 Task: Create a task  Implement a feature for users to share their location and find nearby friends , assign it to team member softage.6@softage.net in the project WonderTech and update the status of the task to  At Risk , set the priority of the task to Medium.
Action: Mouse moved to (23, 61)
Screenshot: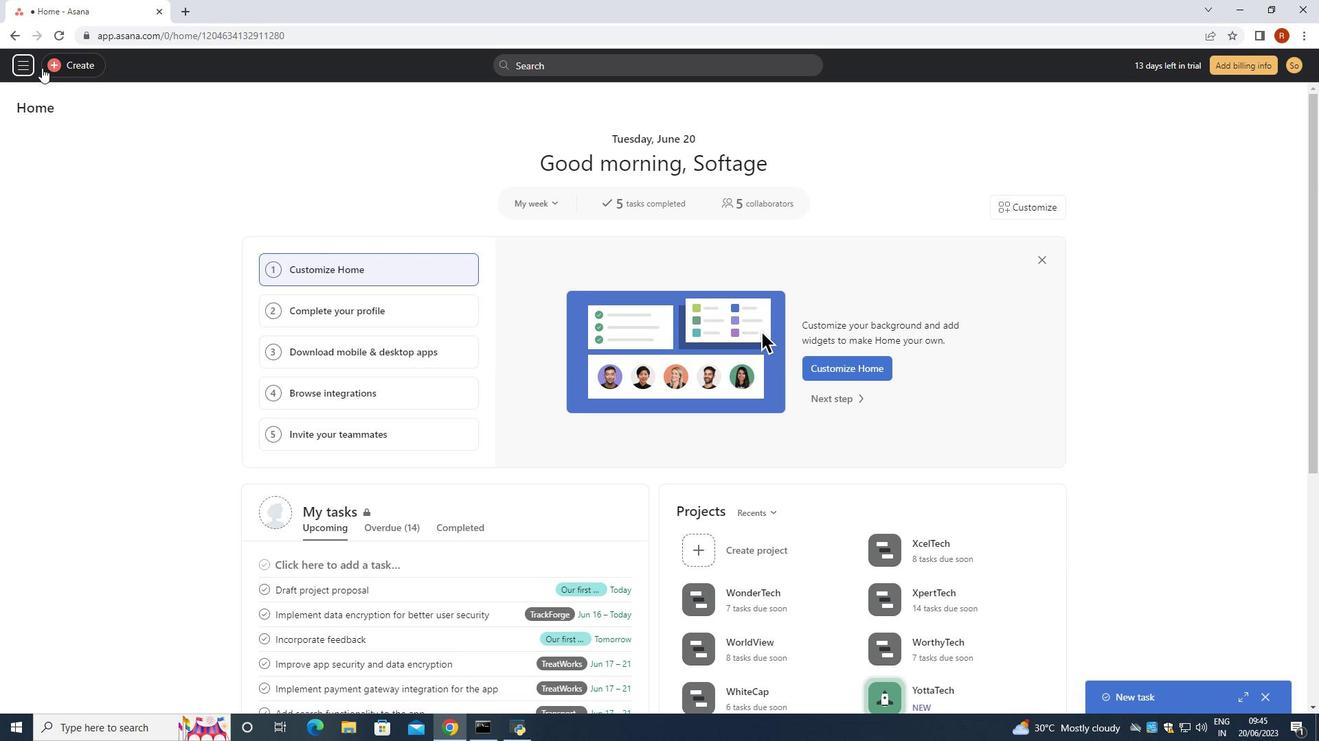 
Action: Mouse pressed left at (23, 61)
Screenshot: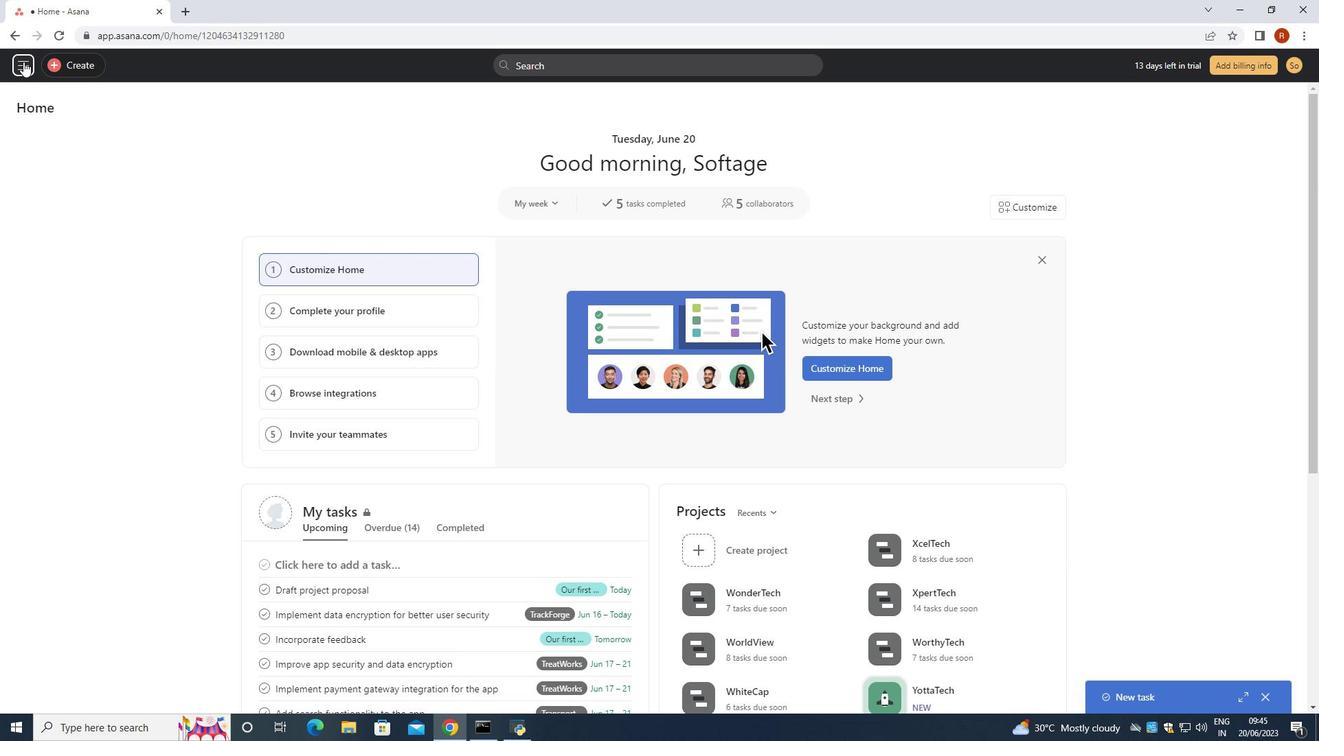 
Action: Mouse moved to (61, 480)
Screenshot: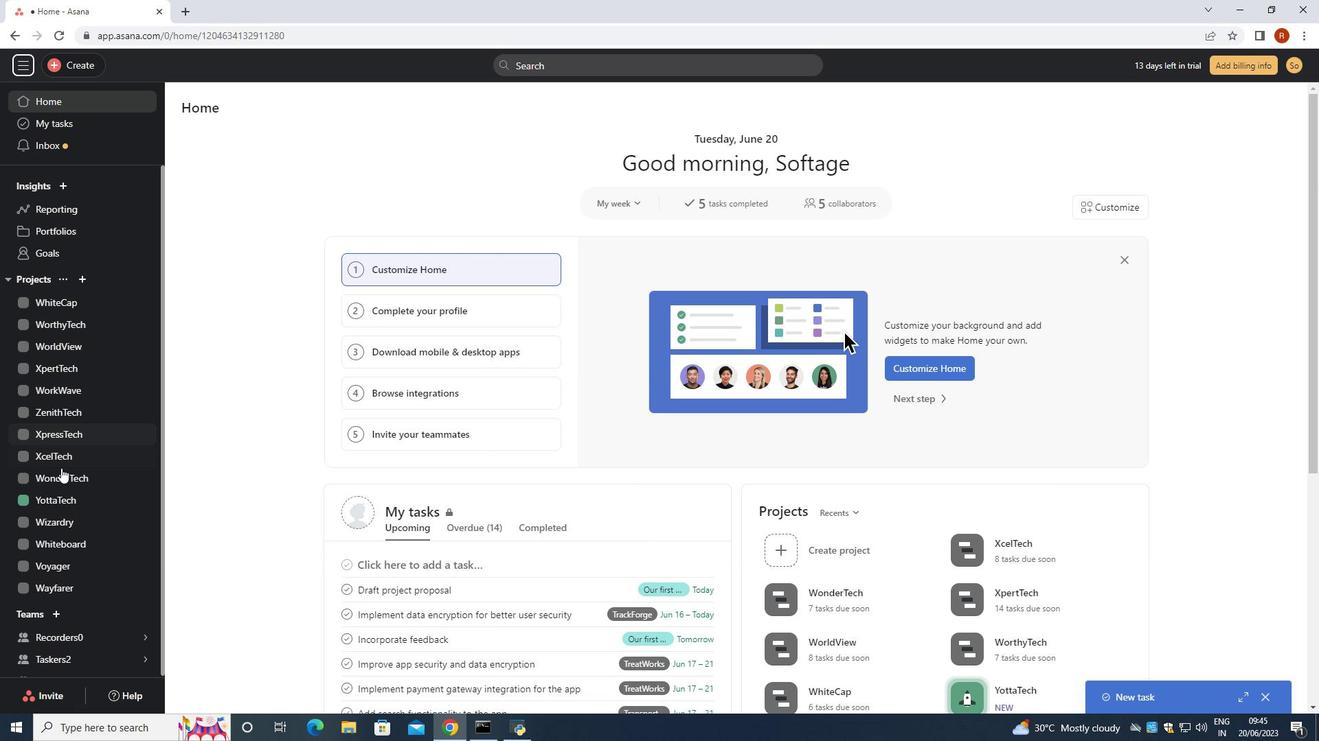 
Action: Mouse pressed left at (61, 480)
Screenshot: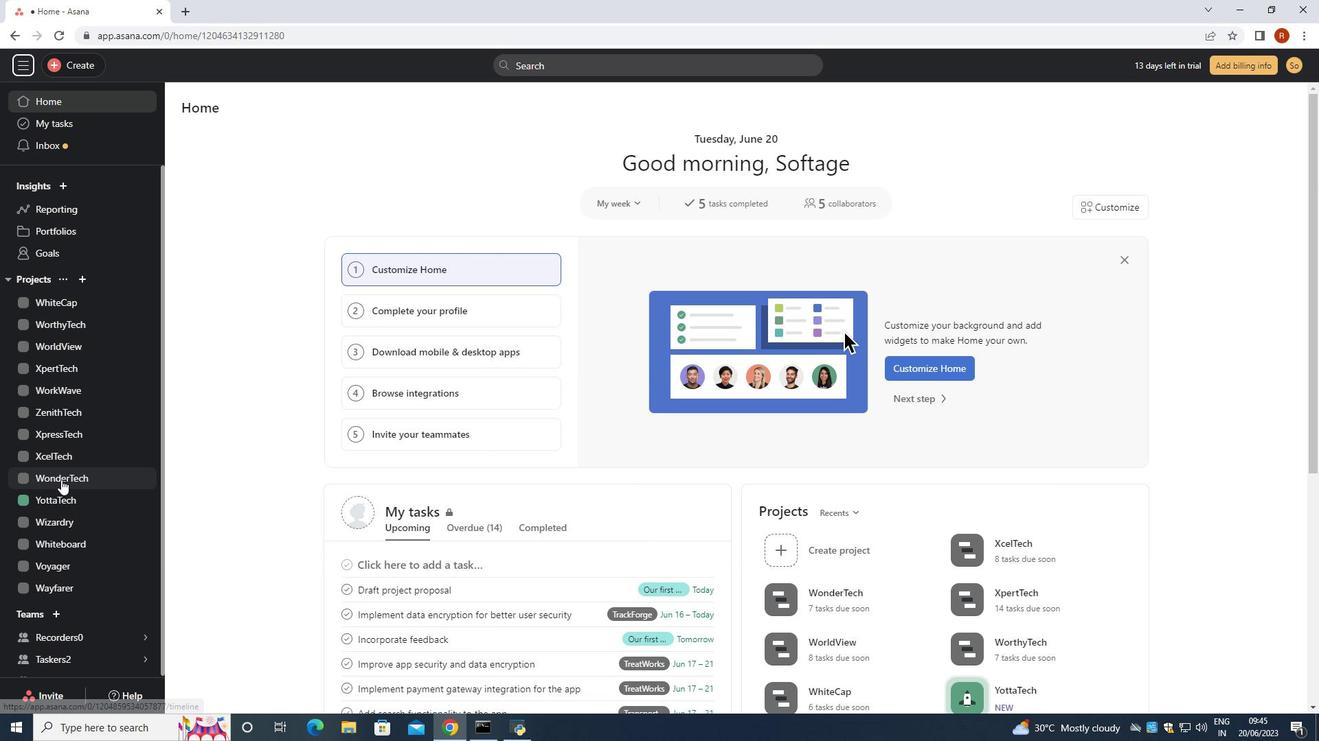 
Action: Mouse moved to (200, 169)
Screenshot: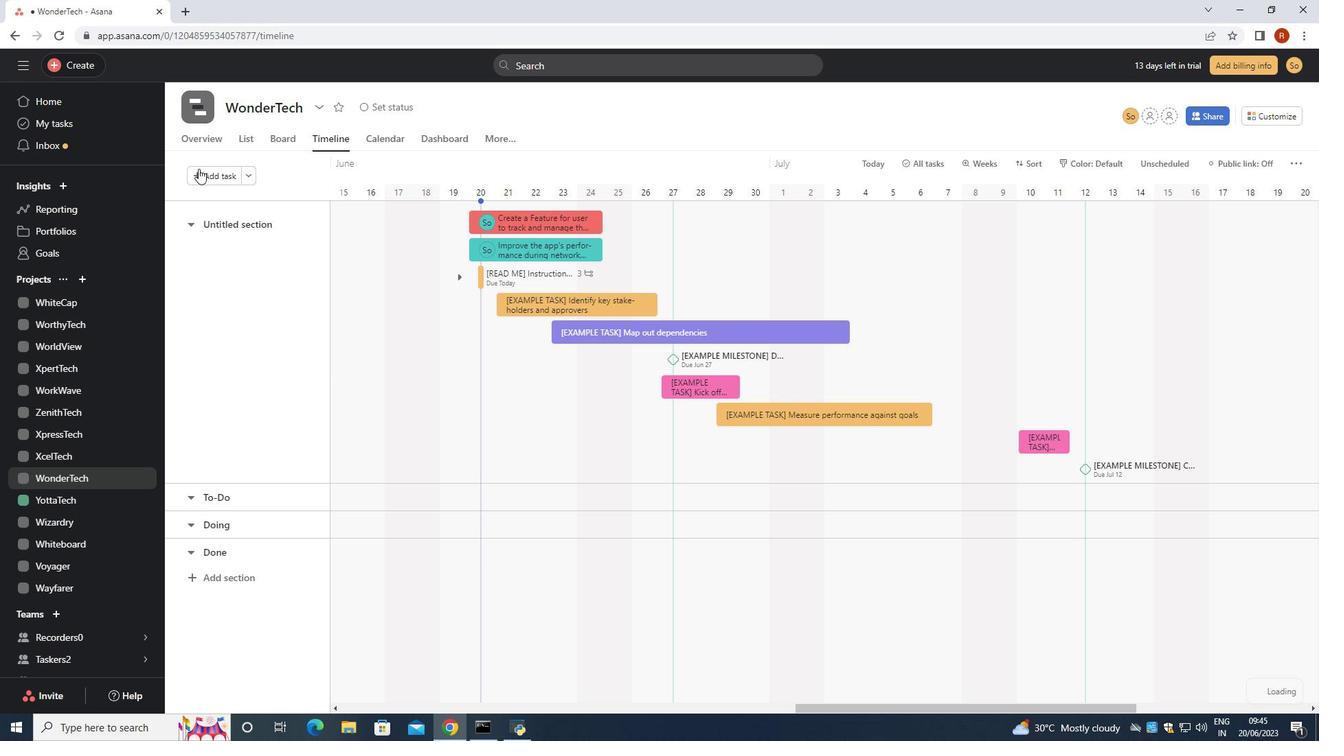 
Action: Mouse pressed left at (200, 169)
Screenshot: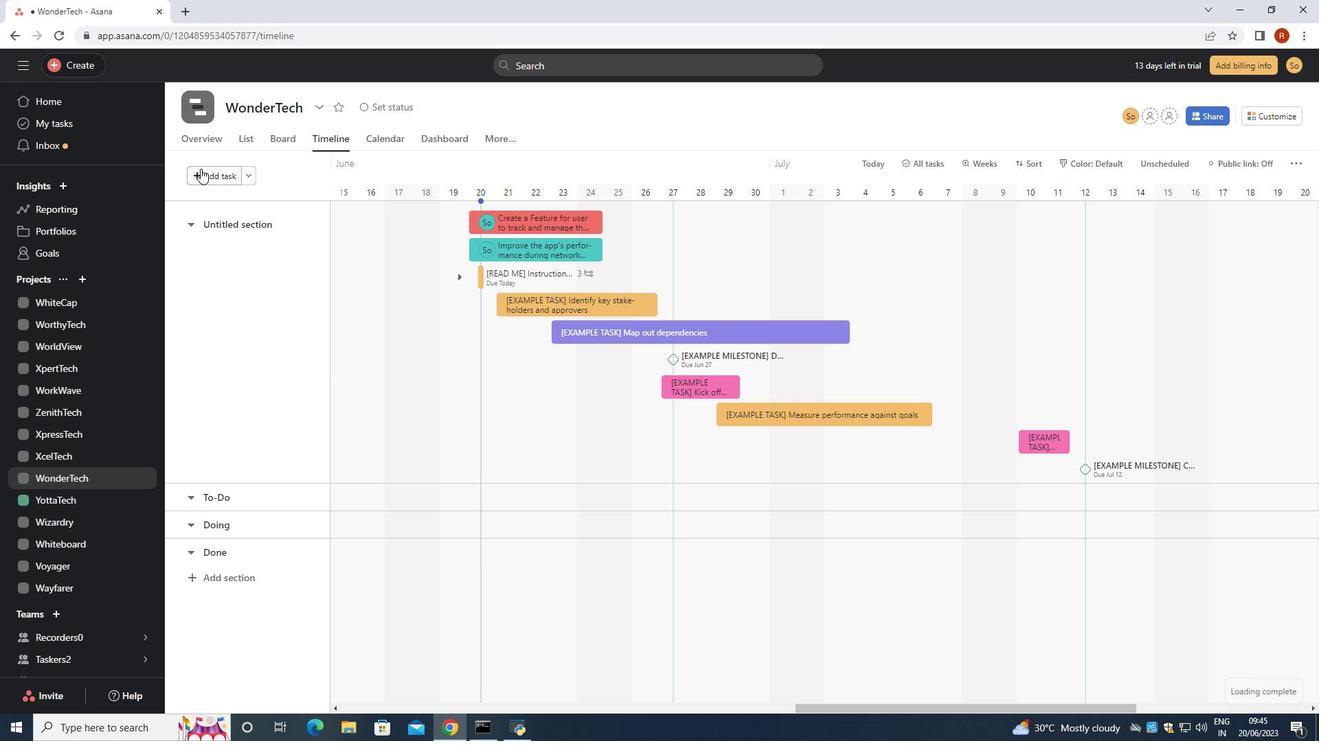 
Action: Mouse moved to (200, 169)
Screenshot: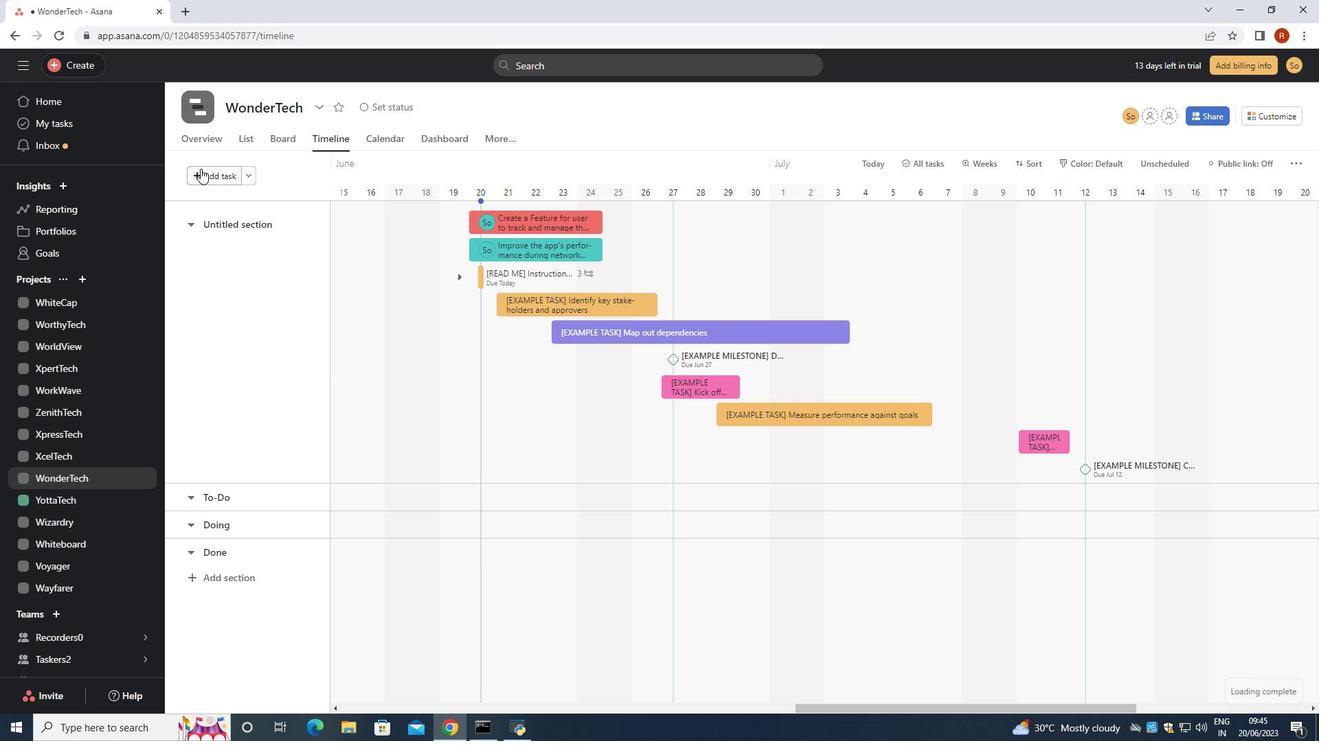 
Action: Key pressed <Key.shift><Key.shift><Key.shift><Key.shift><Key.shift><Key.shift><Key.shift>Implement<Key.space>a<Key.space><Key.shift>Feature<Key.space>for<Key.space>users<Key.space>to<Key.space>share<Key.space>their<Key.space>location<Key.space>and<Key.space>finf<Key.backspace>d<Key.space>nearby<Key.space>friends<Key.enter>
Screenshot: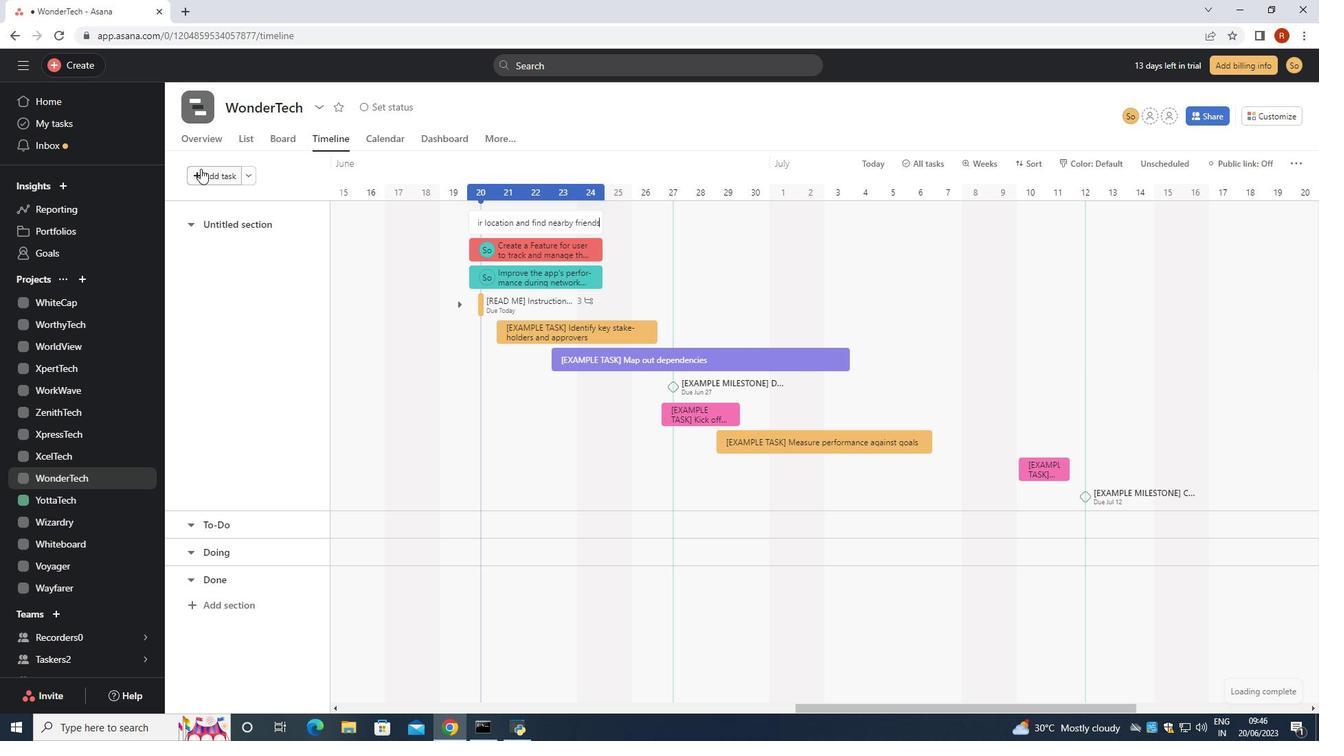 
Action: Mouse moved to (524, 223)
Screenshot: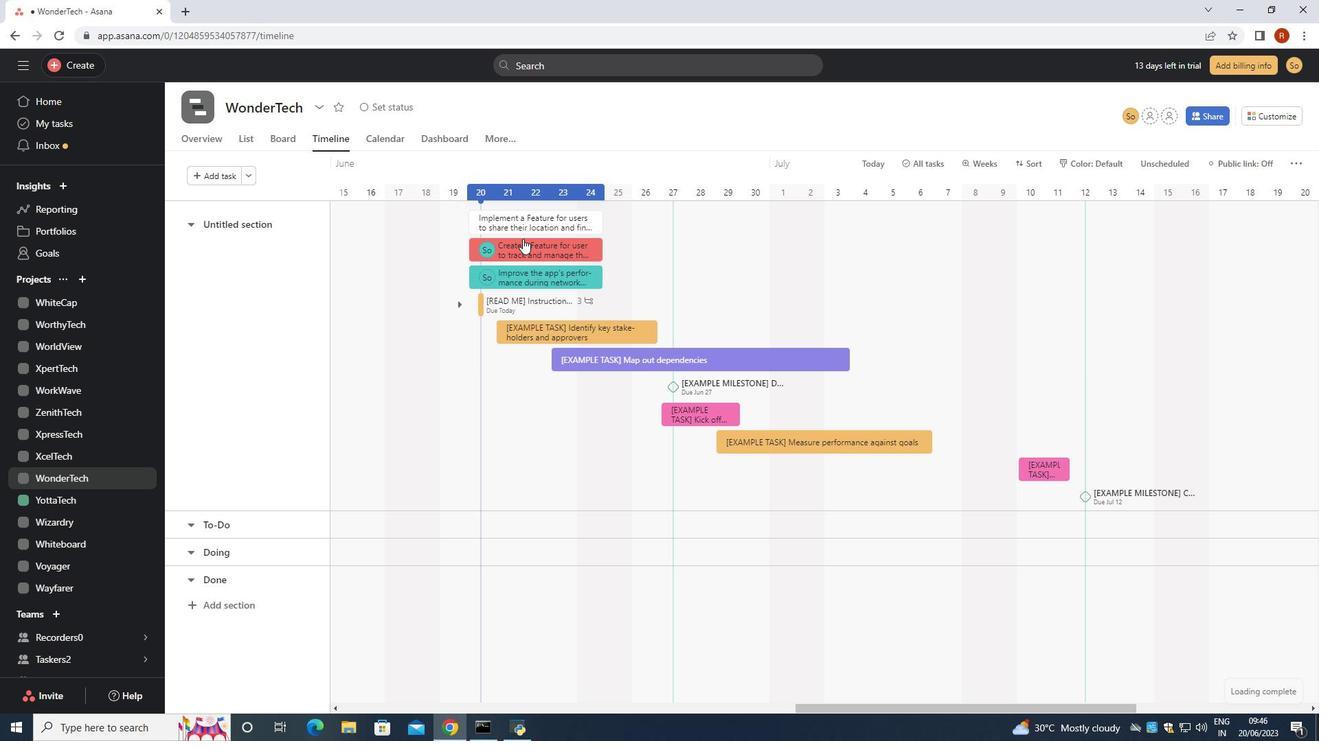 
Action: Mouse pressed left at (524, 223)
Screenshot: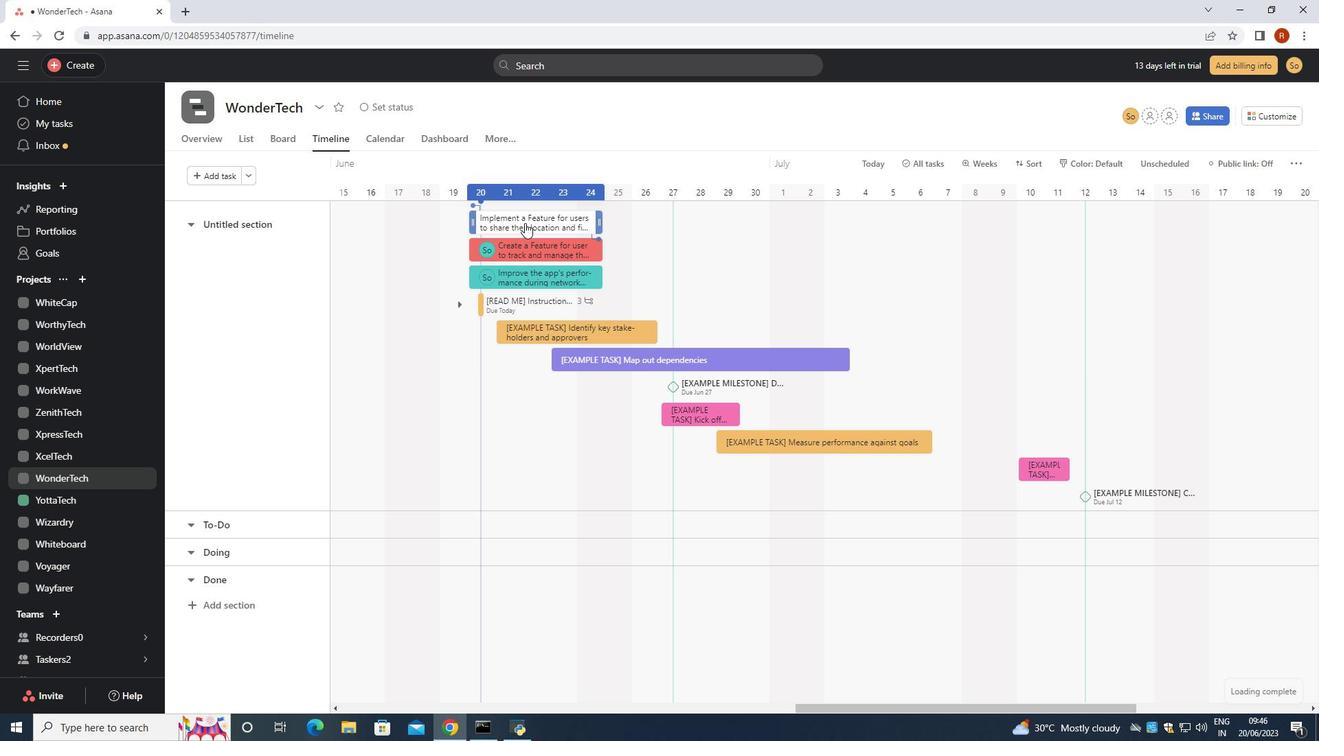 
Action: Mouse moved to (962, 269)
Screenshot: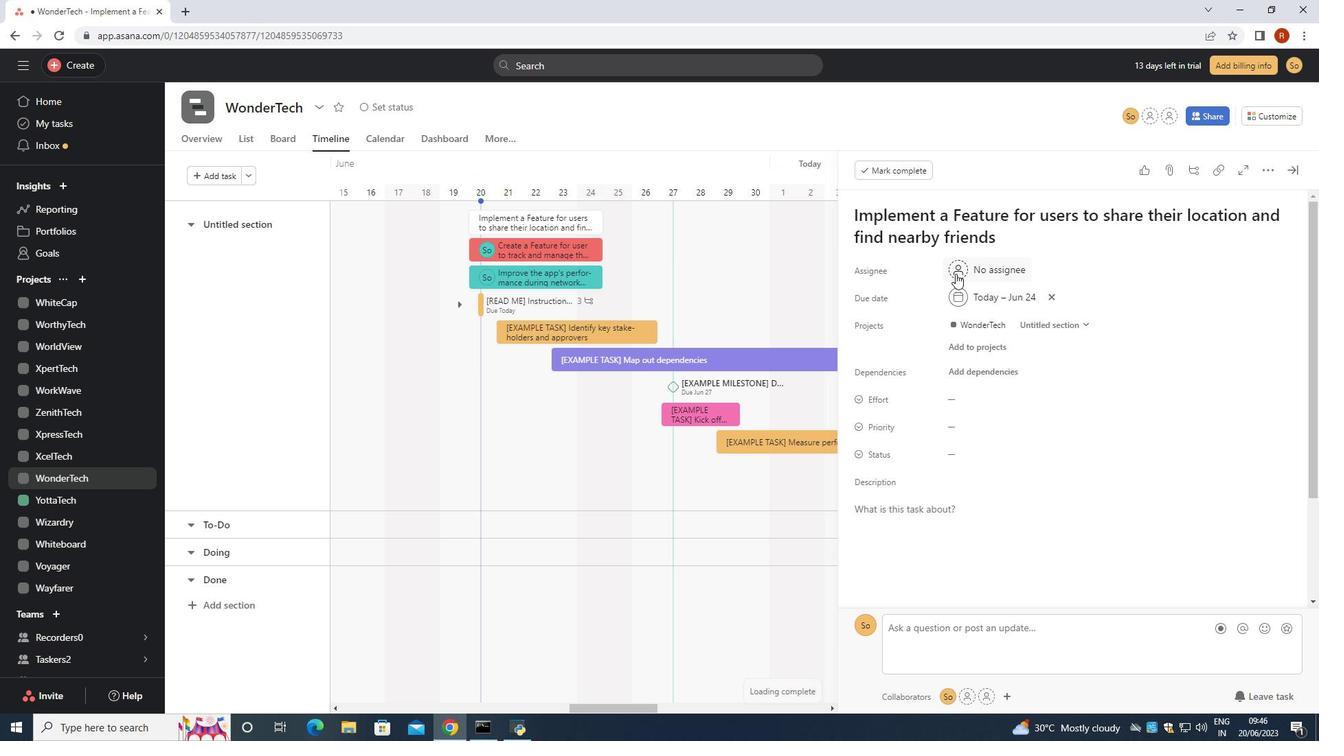
Action: Mouse pressed left at (962, 269)
Screenshot: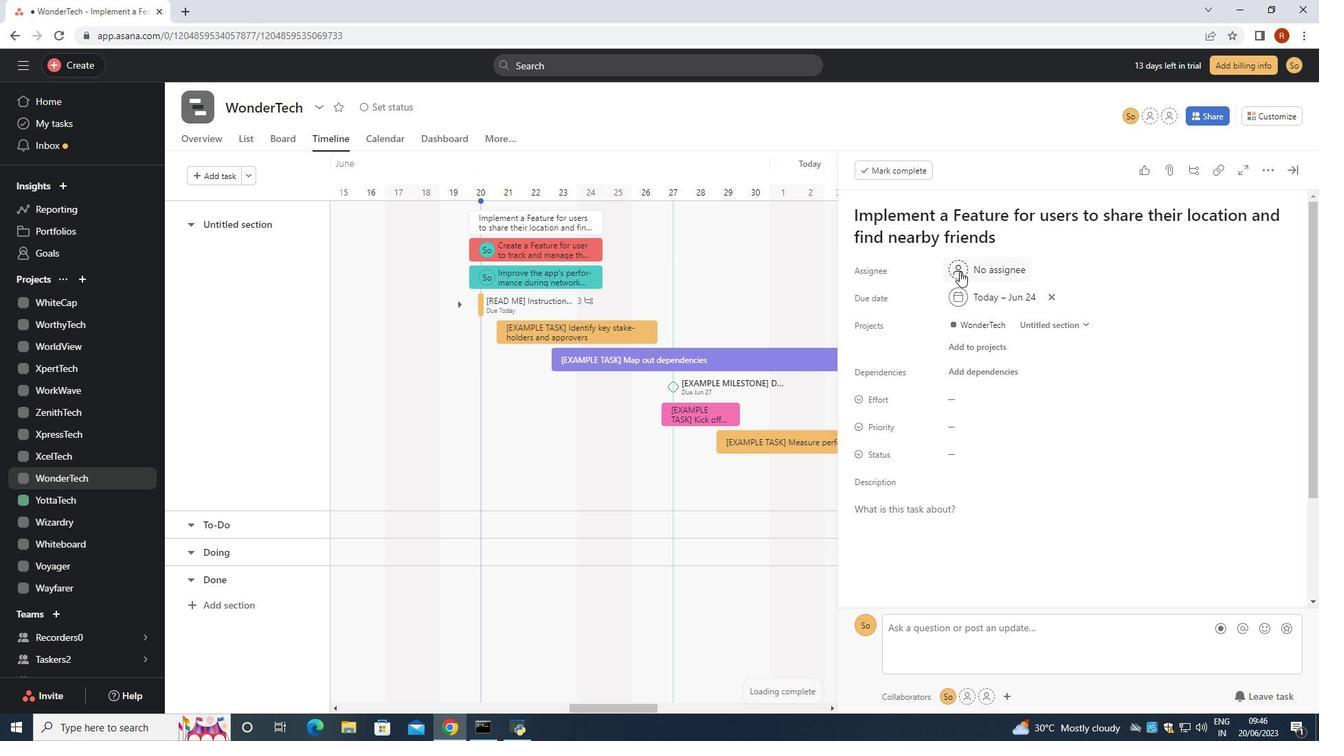 
Action: Key pressed <Key.shift>Softage.6<Key.shift>@softgae.net<Key.left><Key.left><Key.left><Key.left><Key.left><Key.backspace><Key.backspace>age
Screenshot: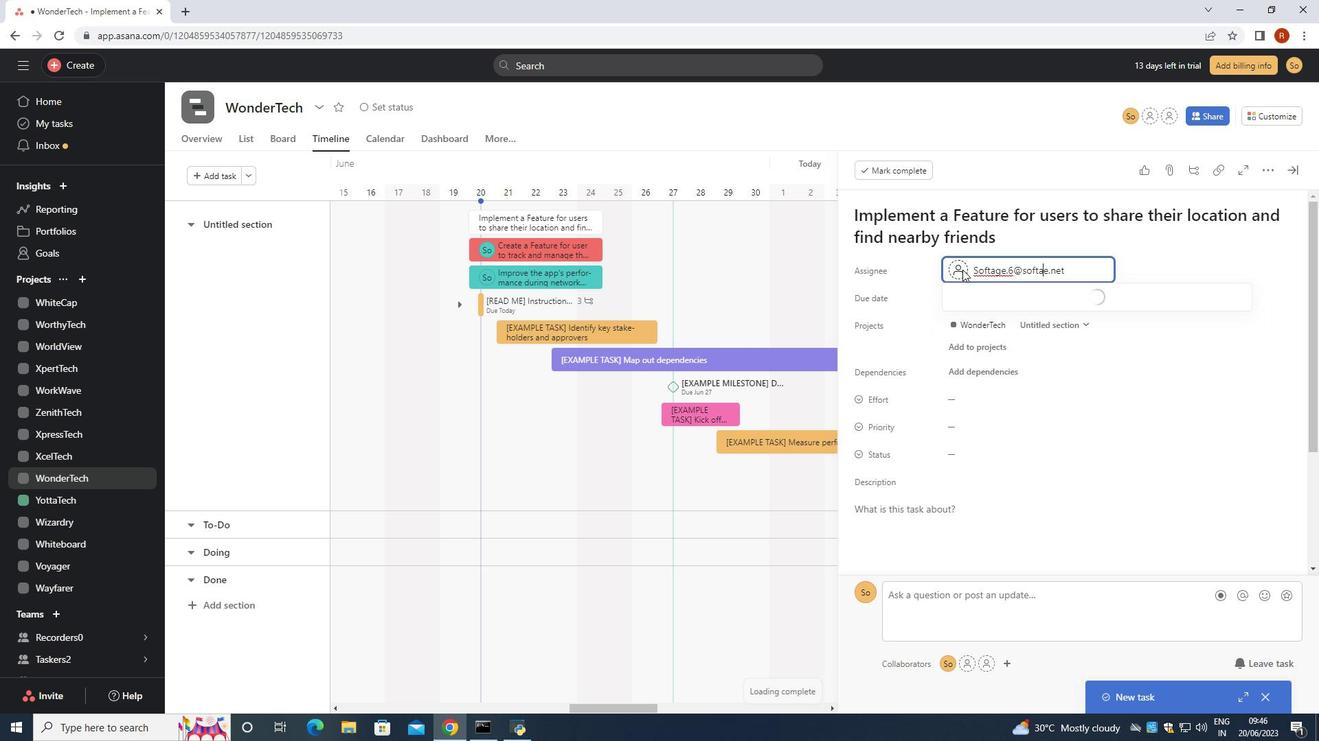 
Action: Mouse moved to (1040, 280)
Screenshot: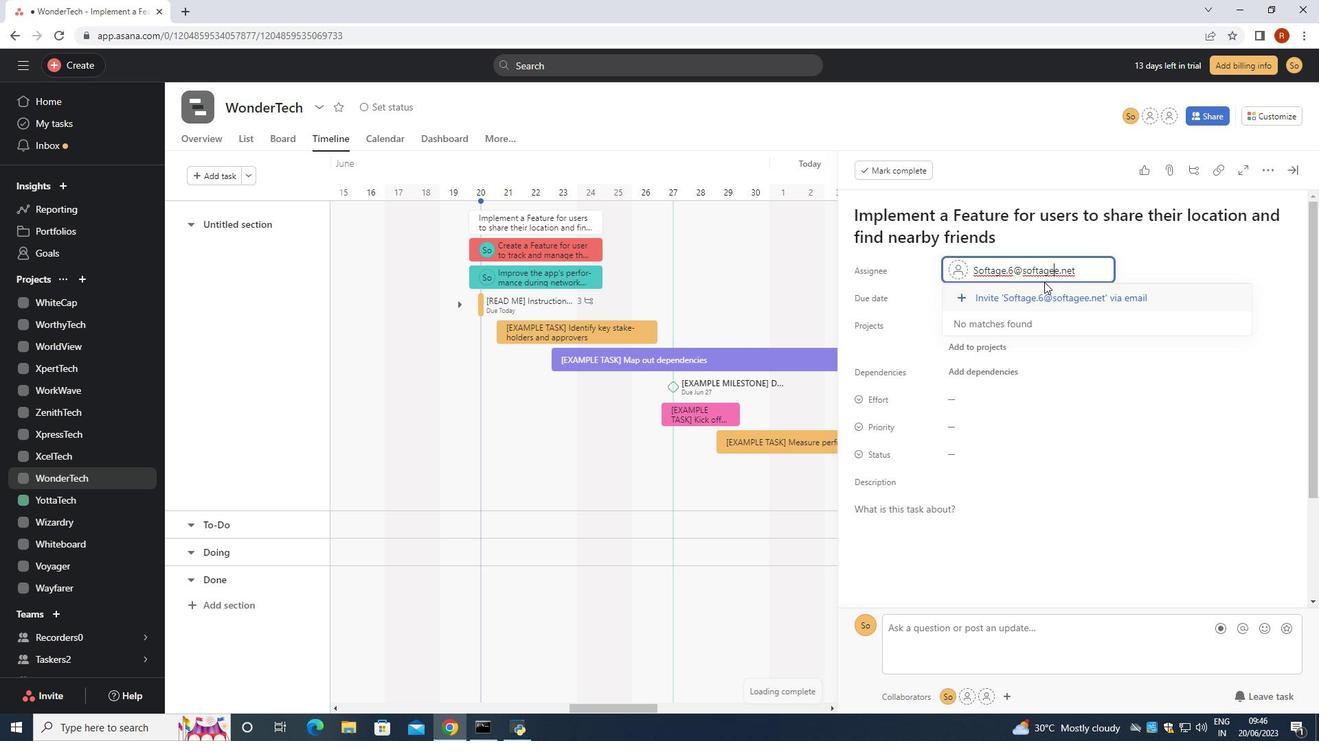 
Action: Key pressed <Key.backspace>
Screenshot: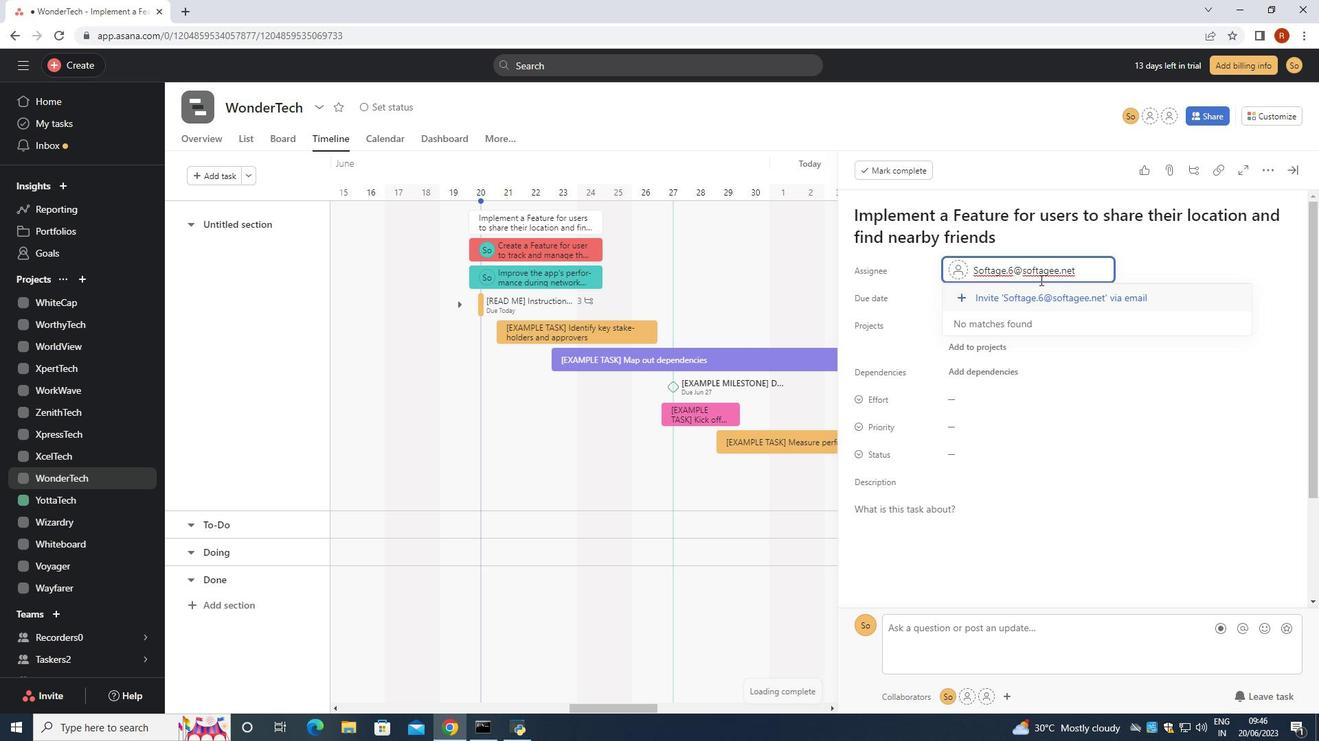 
Action: Mouse moved to (1067, 296)
Screenshot: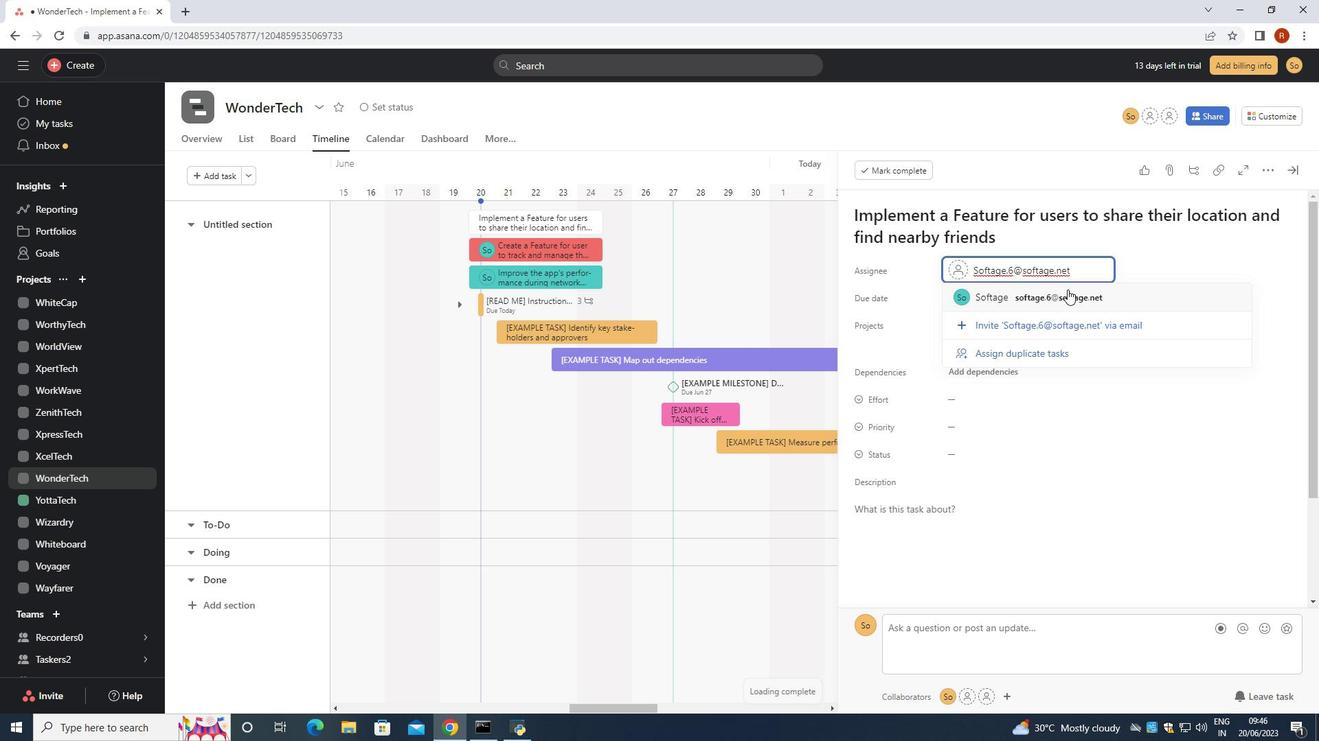 
Action: Mouse pressed left at (1067, 296)
Screenshot: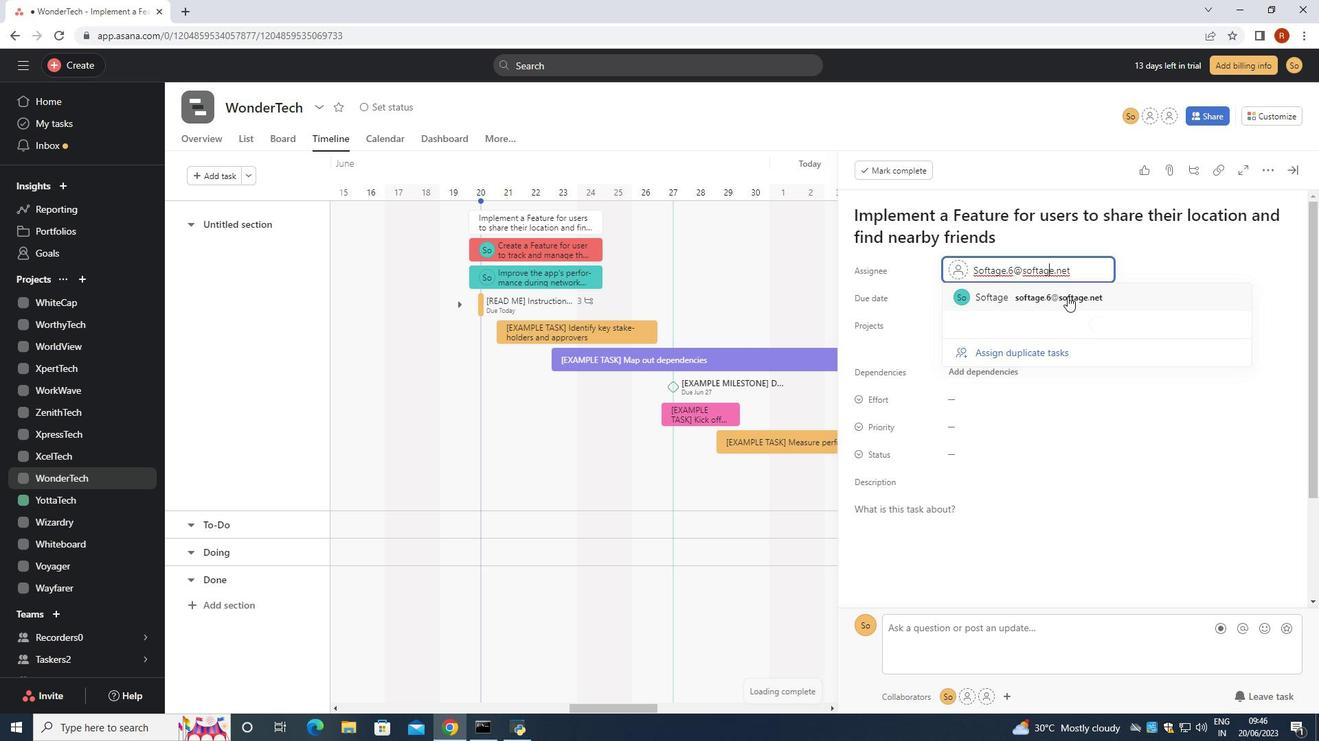 
Action: Mouse moved to (1063, 287)
Screenshot: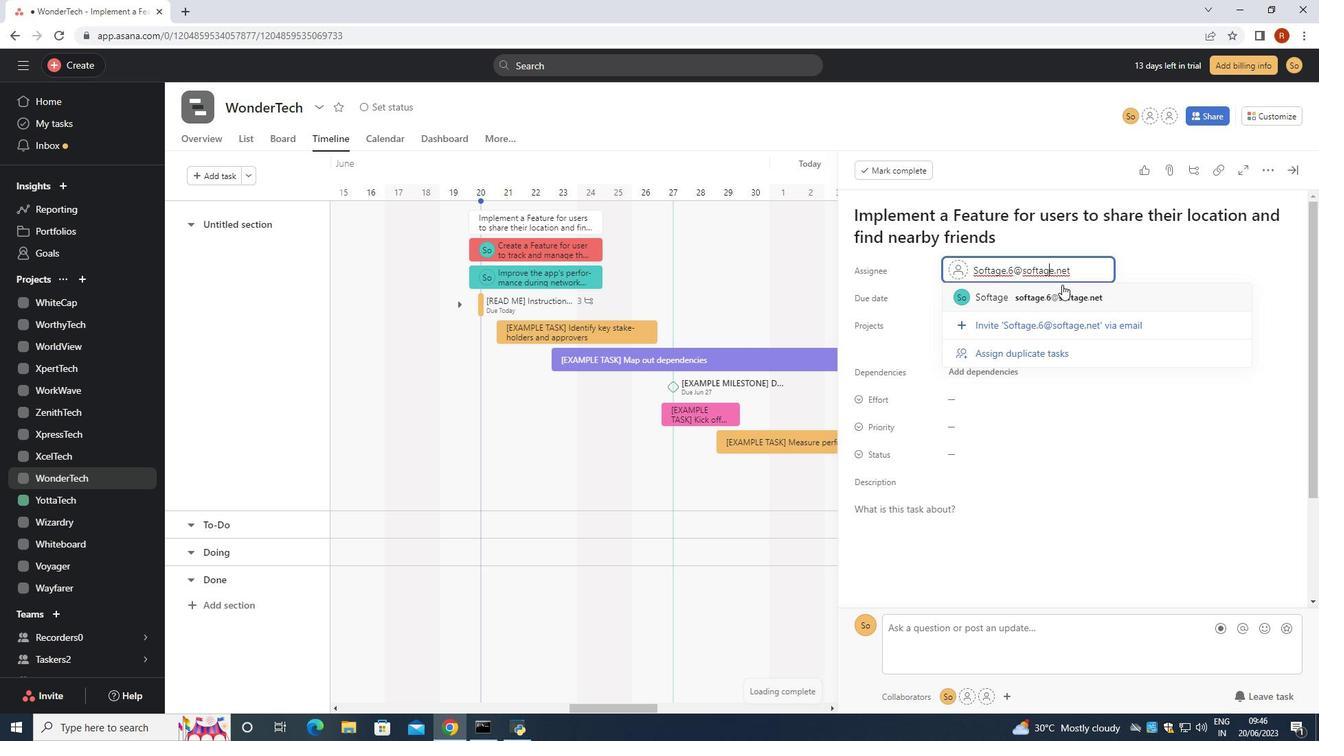 
Action: Mouse pressed left at (1063, 287)
Screenshot: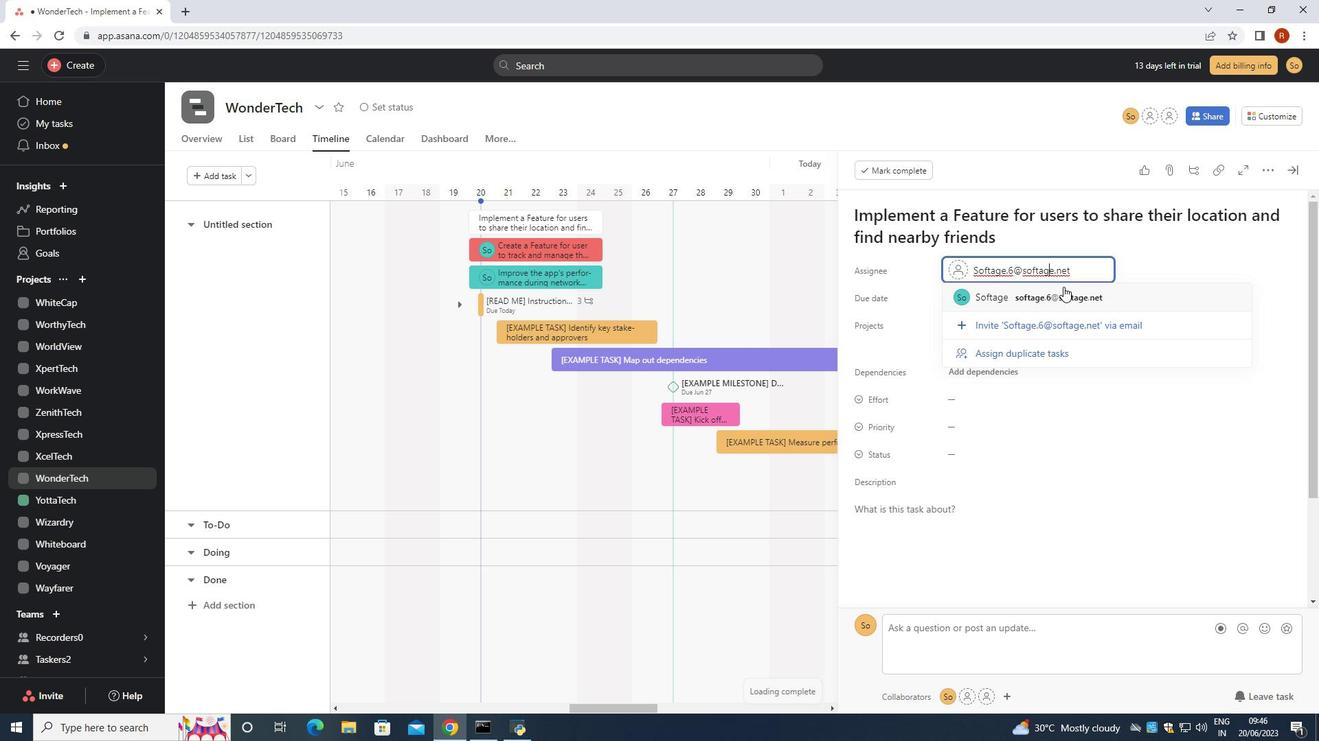
Action: Mouse moved to (968, 448)
Screenshot: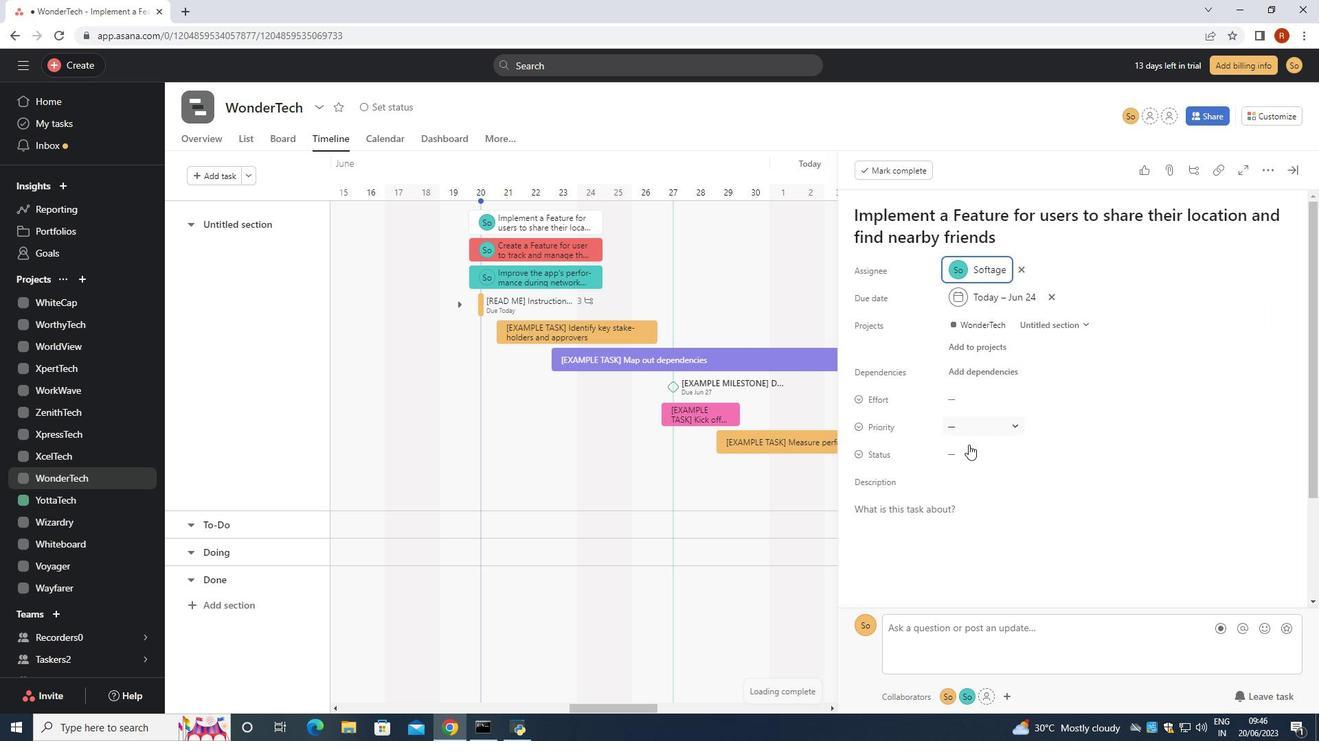
Action: Mouse pressed left at (968, 448)
Screenshot: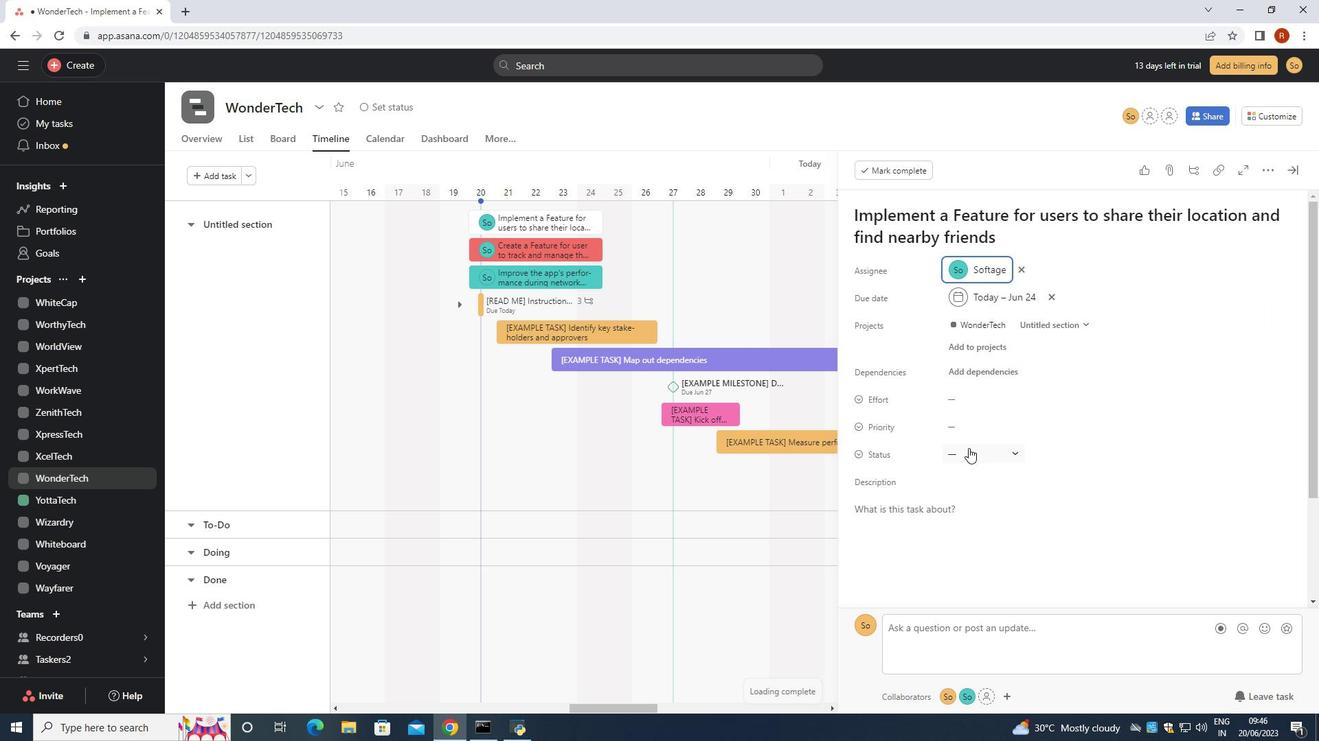 
Action: Mouse moved to (1005, 522)
Screenshot: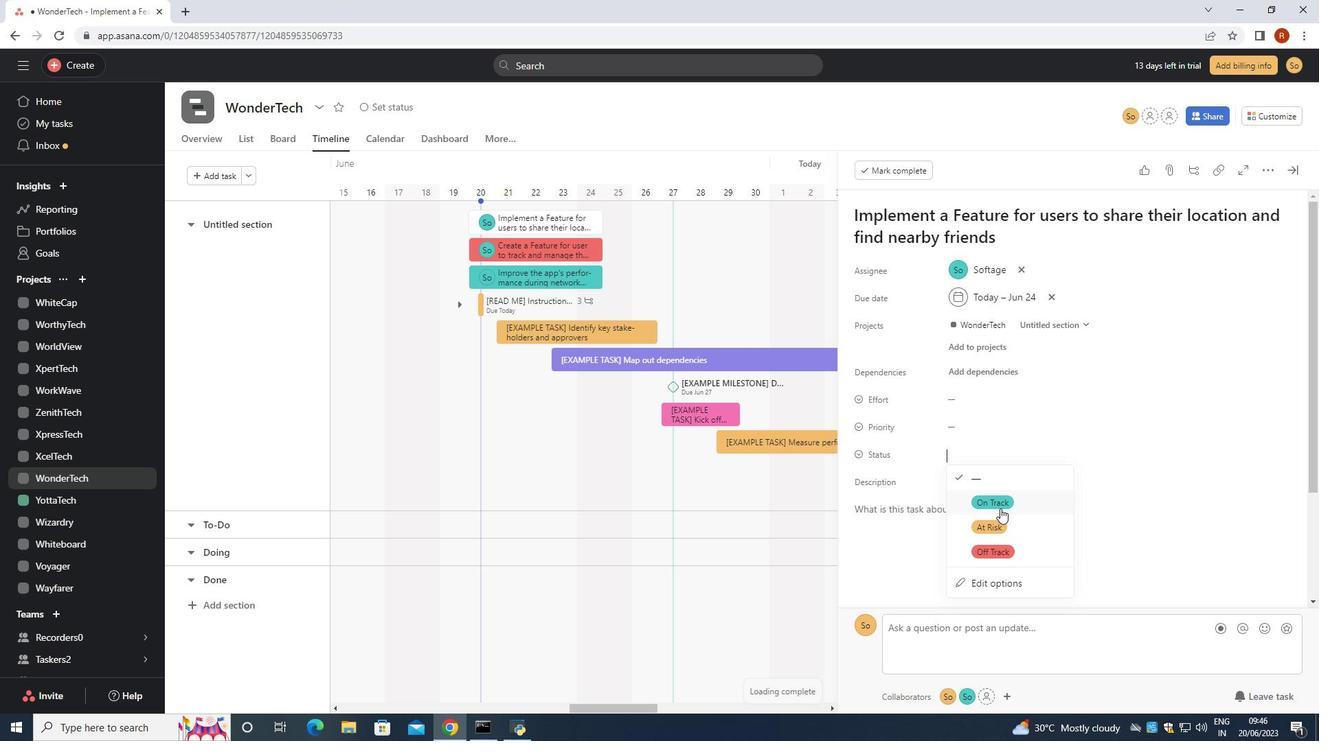 
Action: Mouse pressed left at (1005, 522)
Screenshot: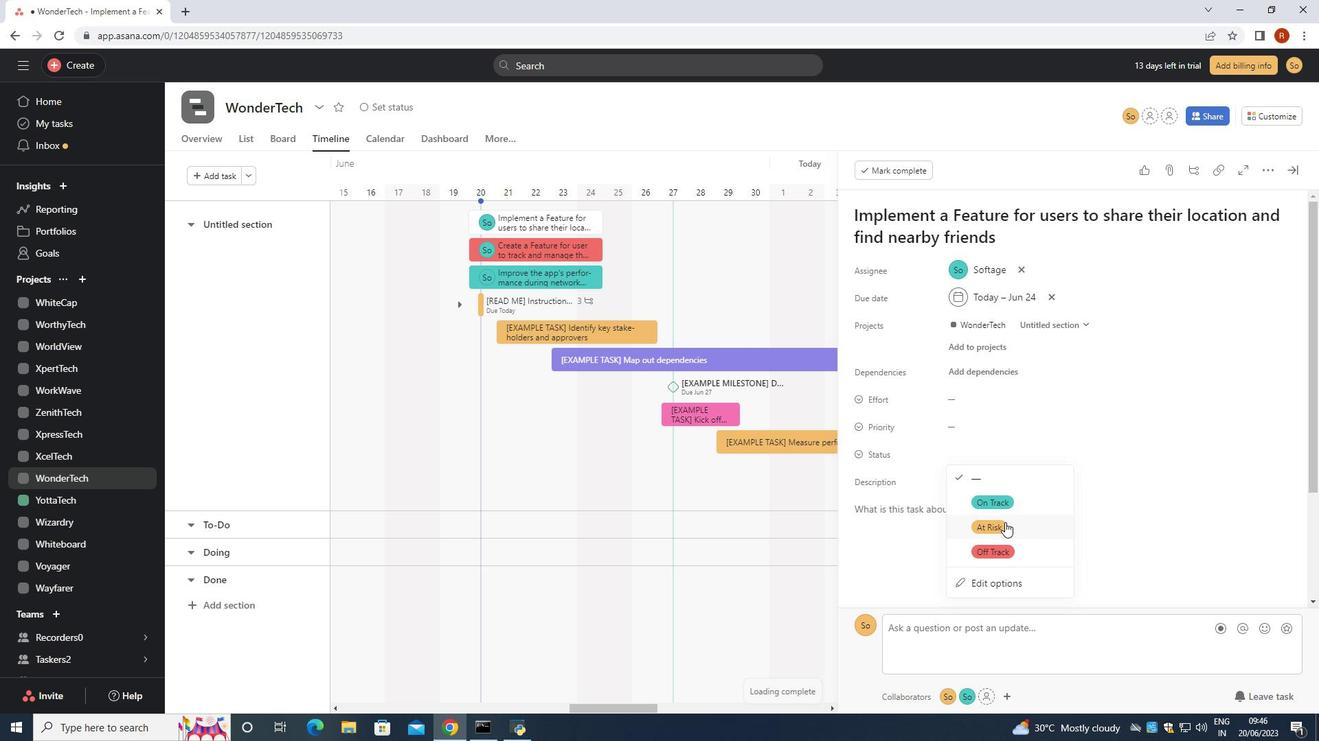
Action: Mouse moved to (976, 432)
Screenshot: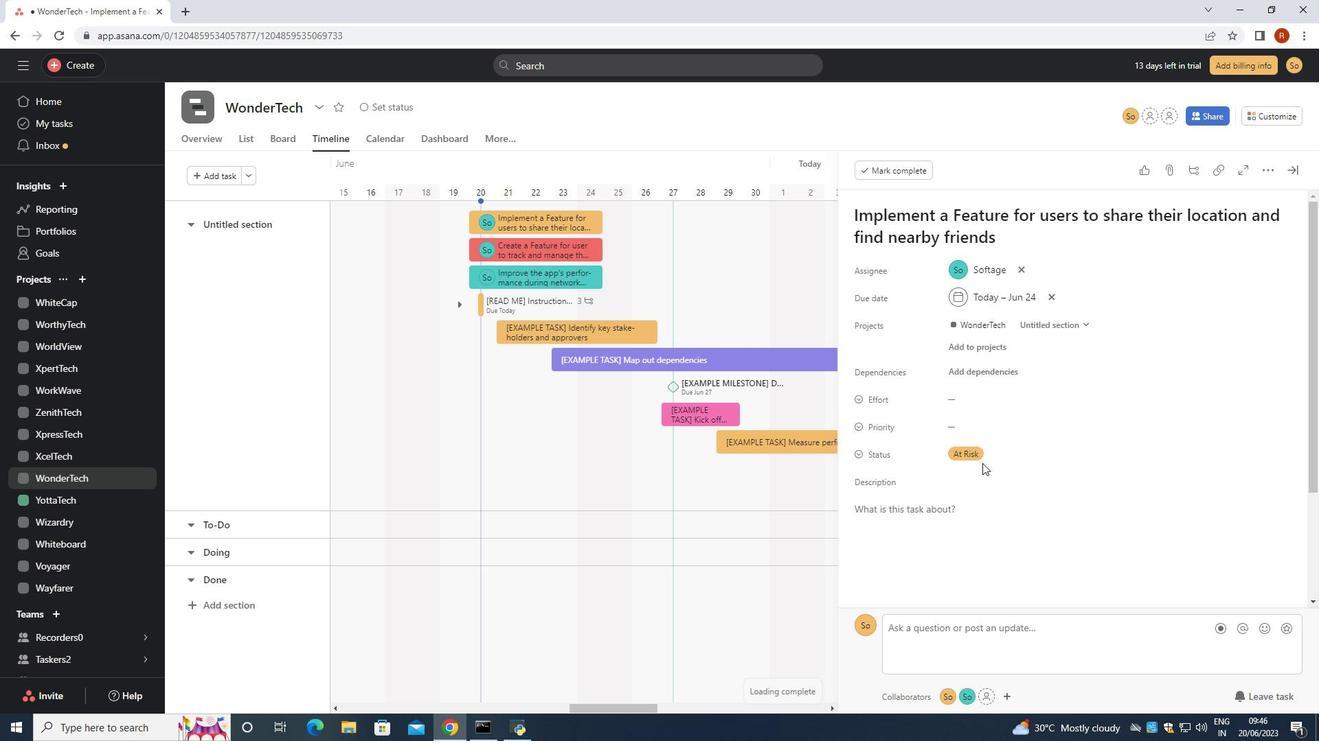 
Action: Mouse pressed left at (976, 432)
Screenshot: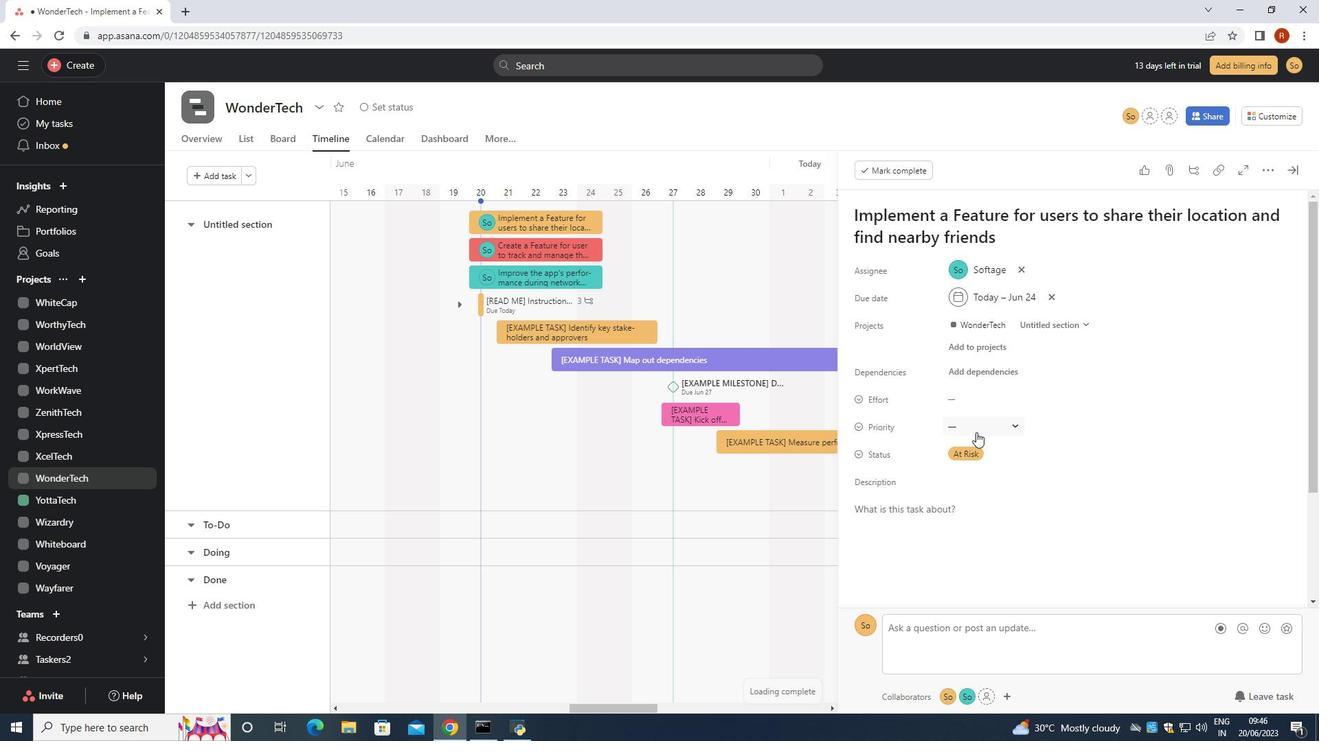 
Action: Mouse moved to (985, 496)
Screenshot: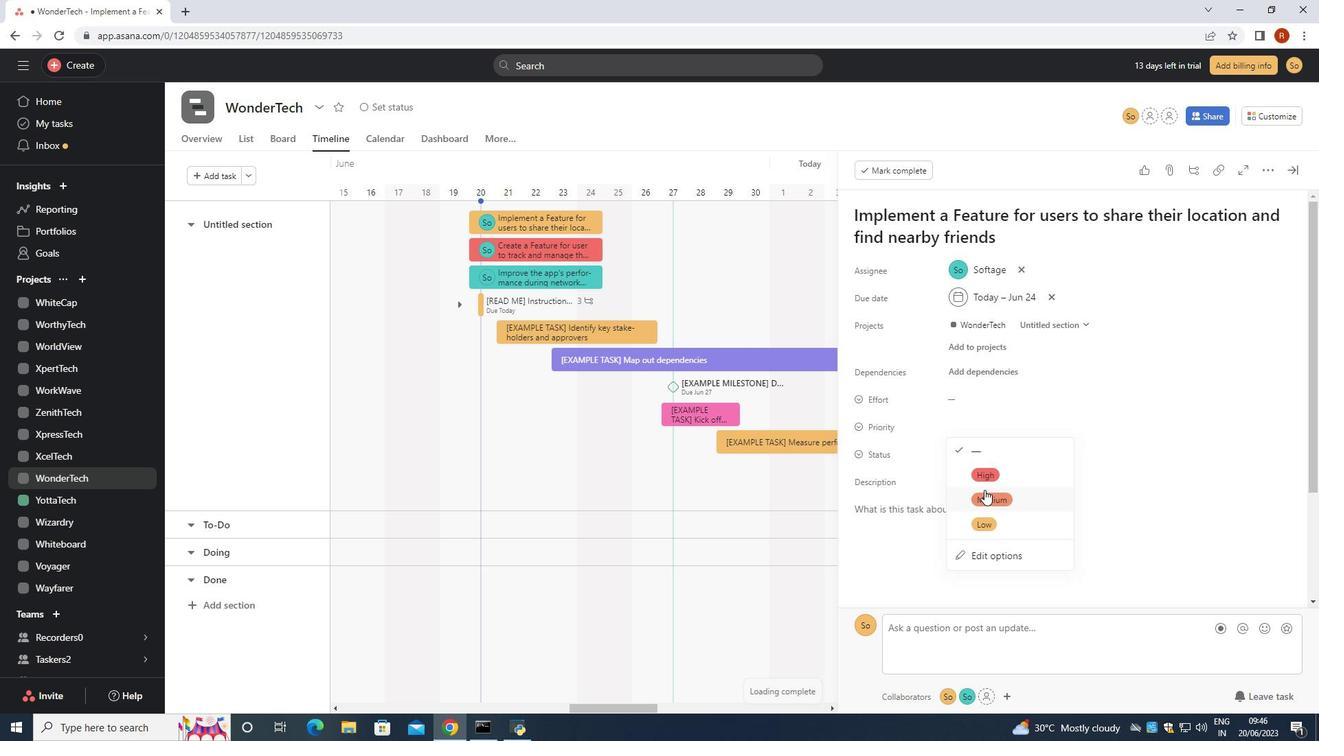 
Action: Mouse pressed left at (985, 496)
Screenshot: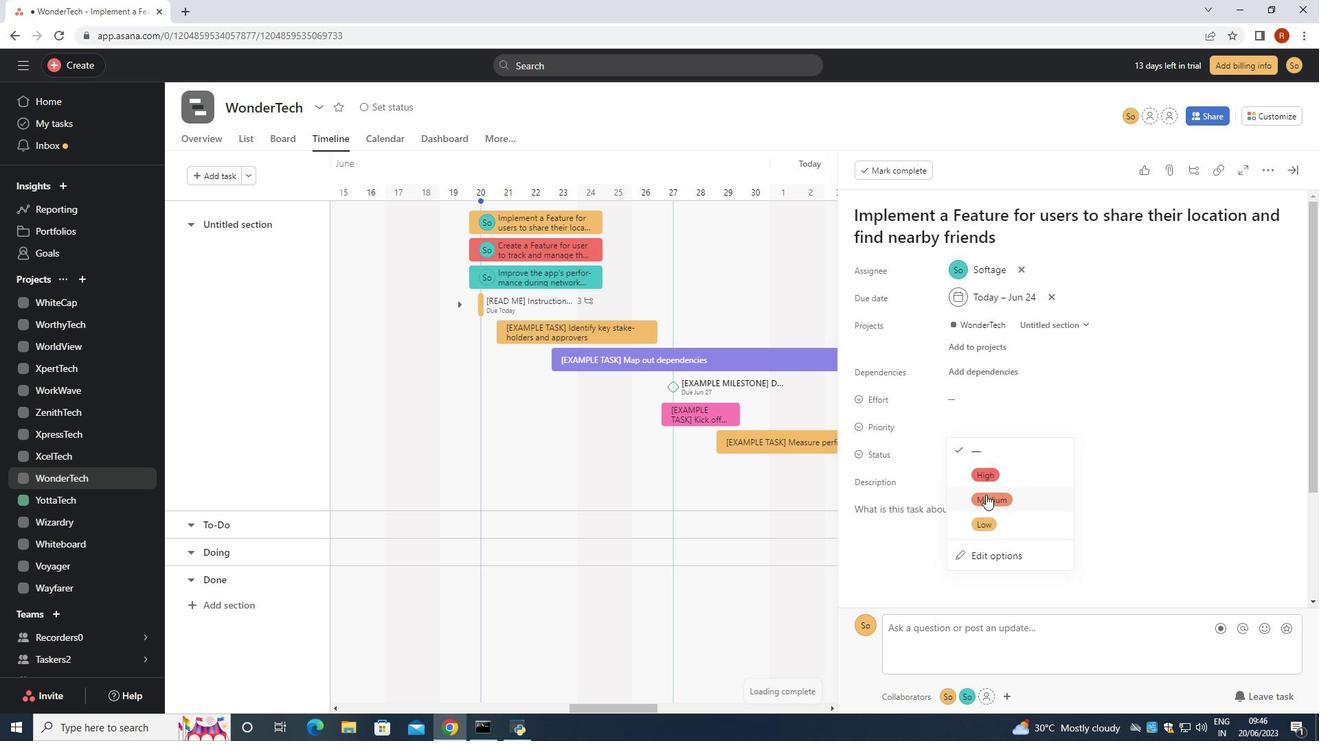 
Action: Mouse moved to (1083, 549)
Screenshot: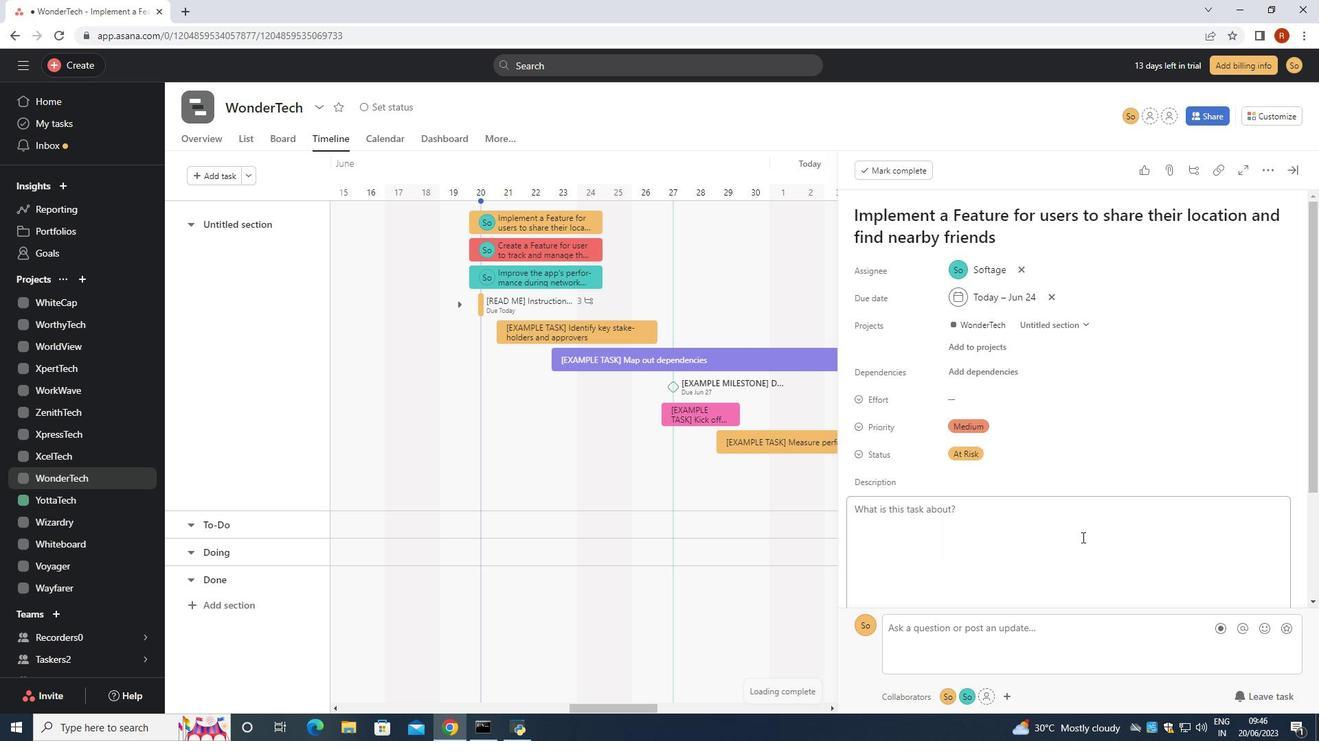 
